 Task: Choose a LinkedIn plan to start my free month.
Action: Mouse moved to (708, 94)
Screenshot: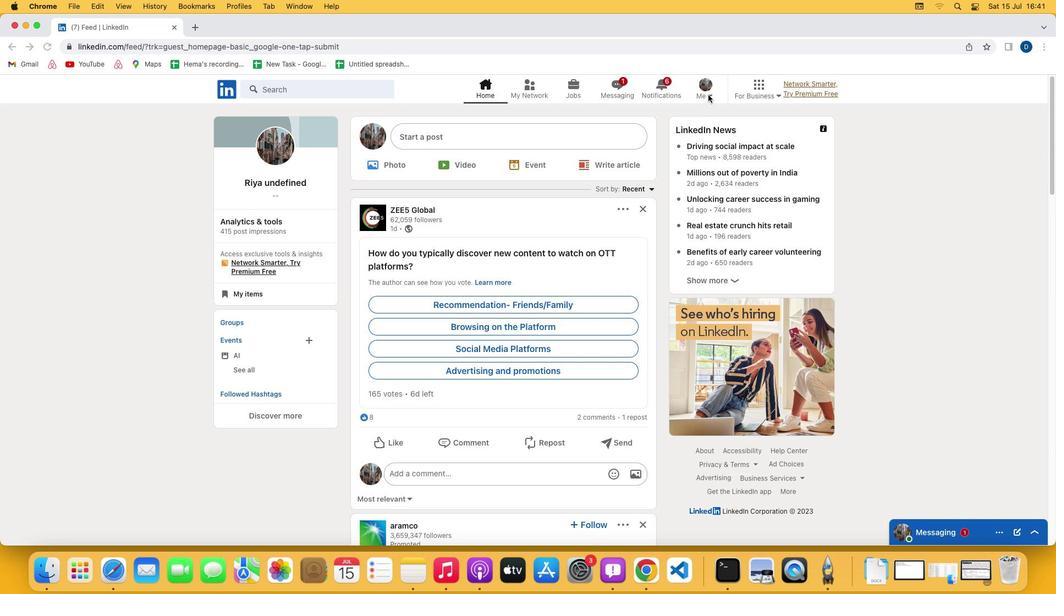
Action: Mouse pressed left at (708, 94)
Screenshot: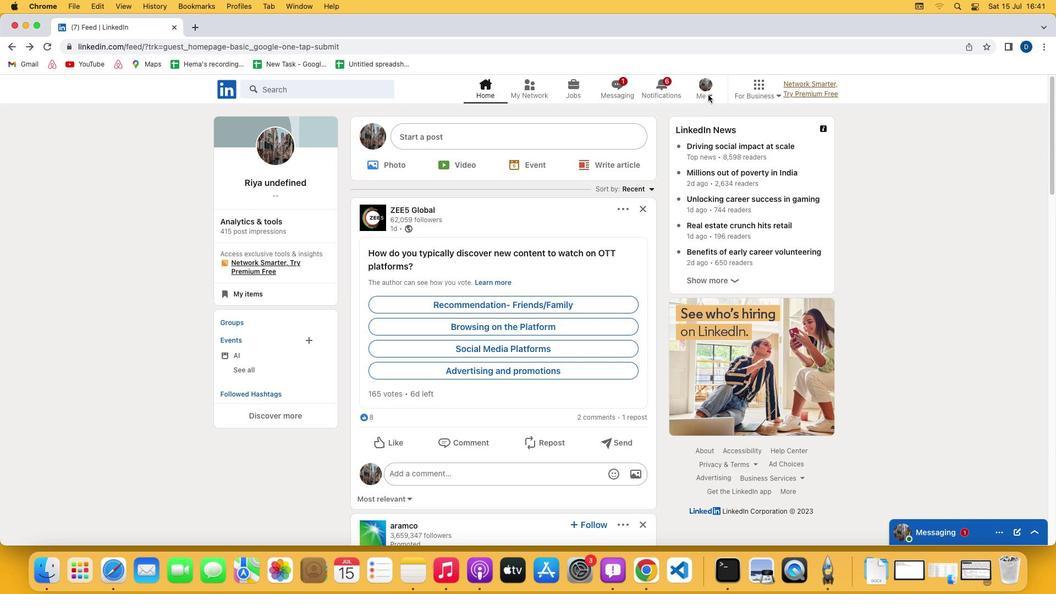 
Action: Mouse pressed left at (708, 94)
Screenshot: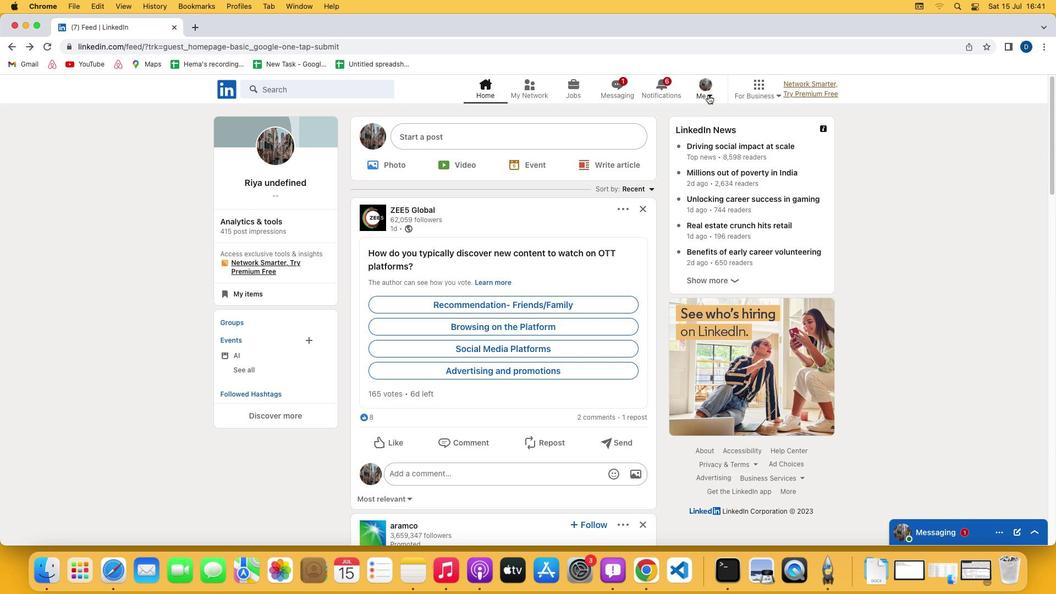 
Action: Mouse moved to (619, 209)
Screenshot: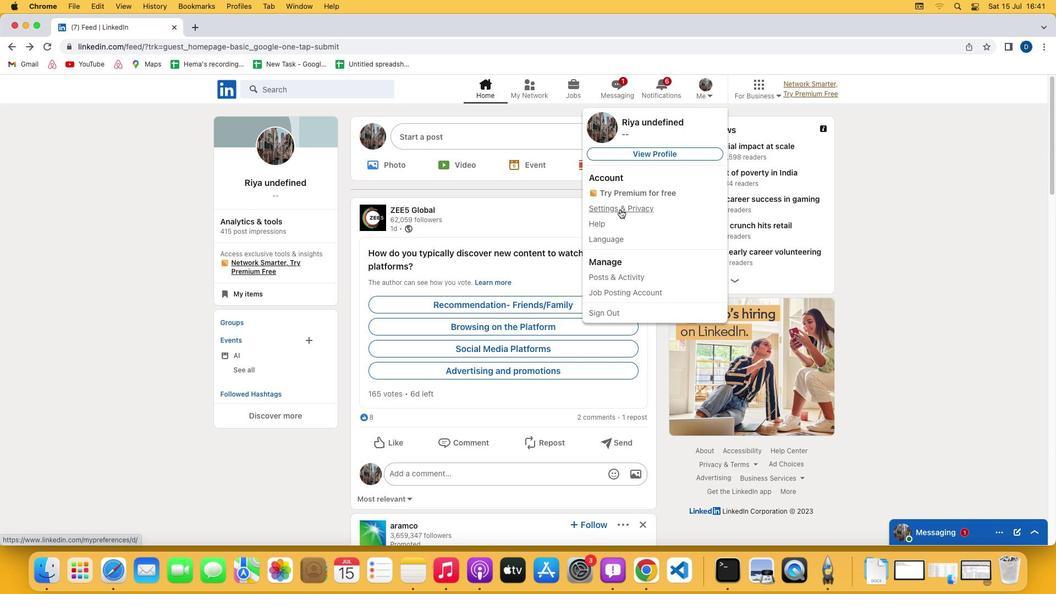
Action: Mouse pressed left at (619, 209)
Screenshot: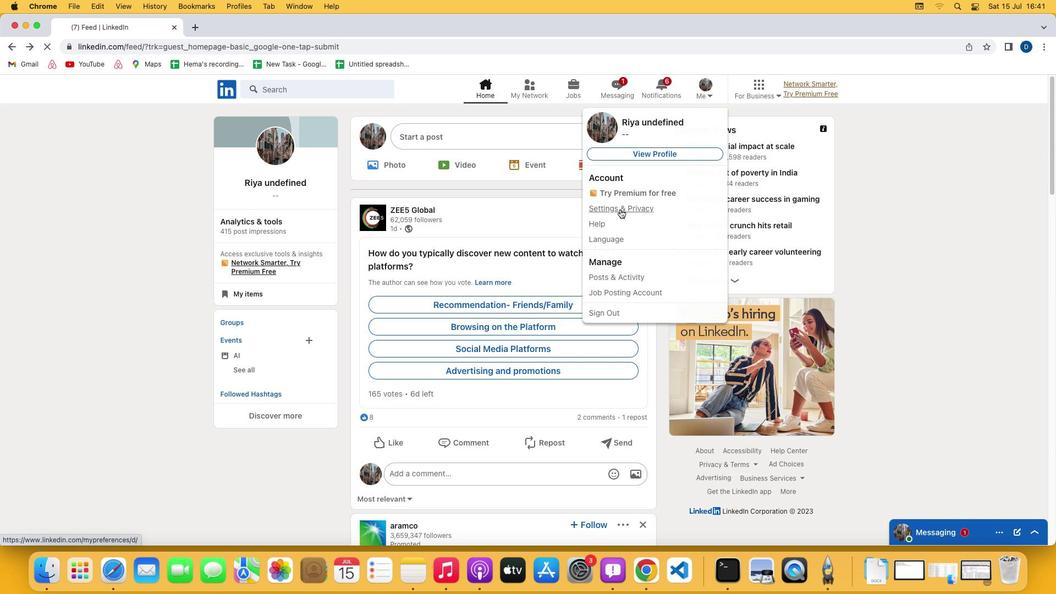 
Action: Mouse moved to (537, 320)
Screenshot: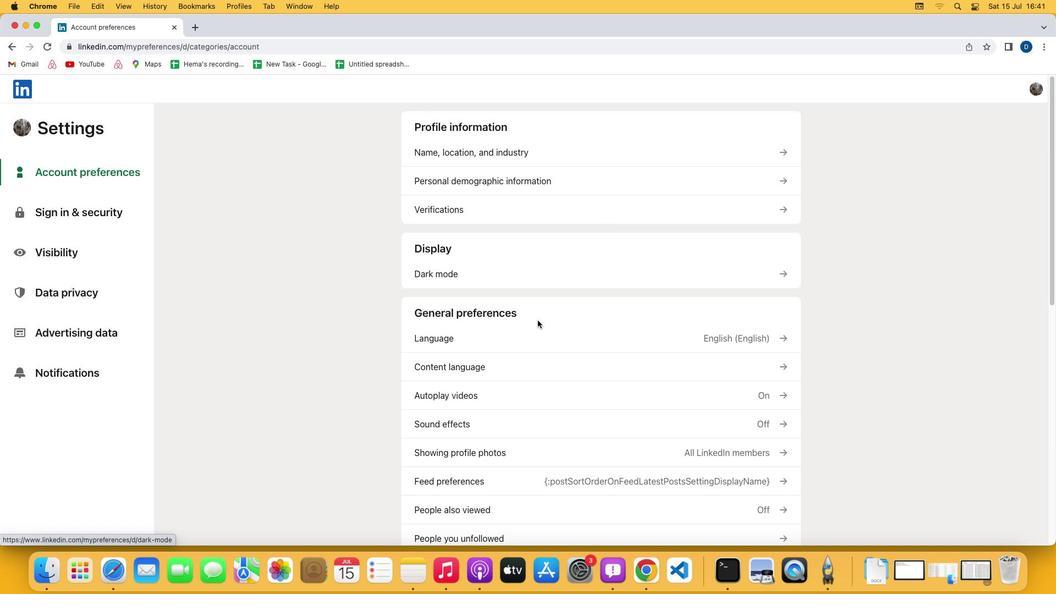 
Action: Mouse scrolled (537, 320) with delta (0, 0)
Screenshot: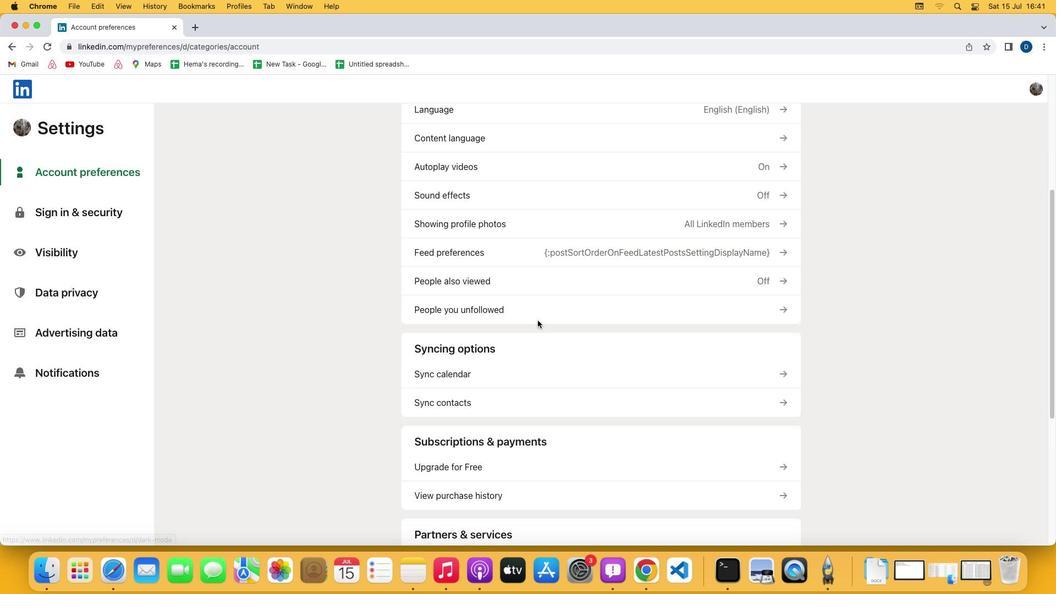 
Action: Mouse scrolled (537, 320) with delta (0, 0)
Screenshot: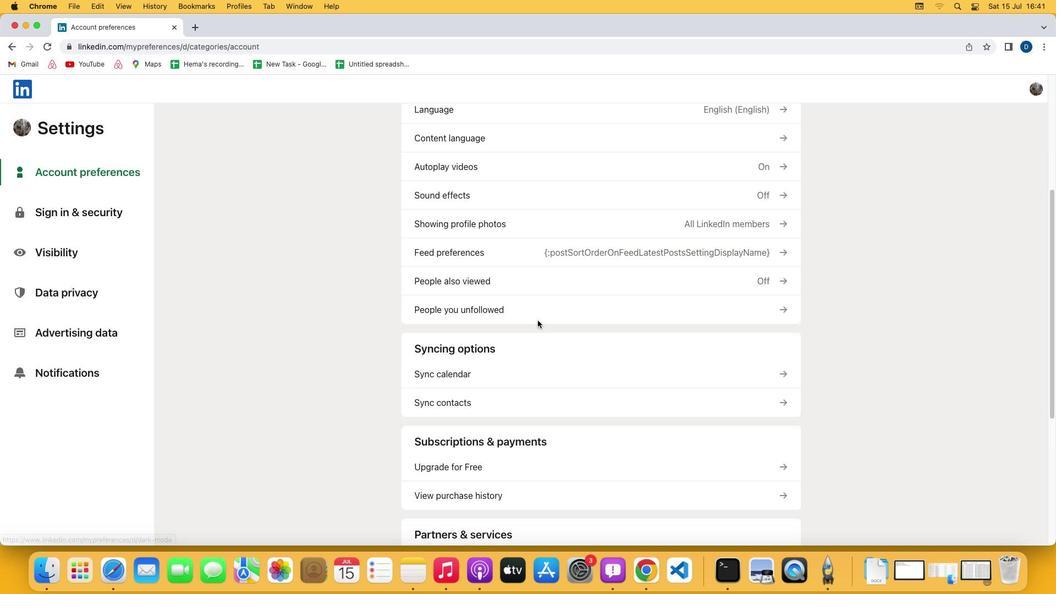 
Action: Mouse scrolled (537, 320) with delta (0, -1)
Screenshot: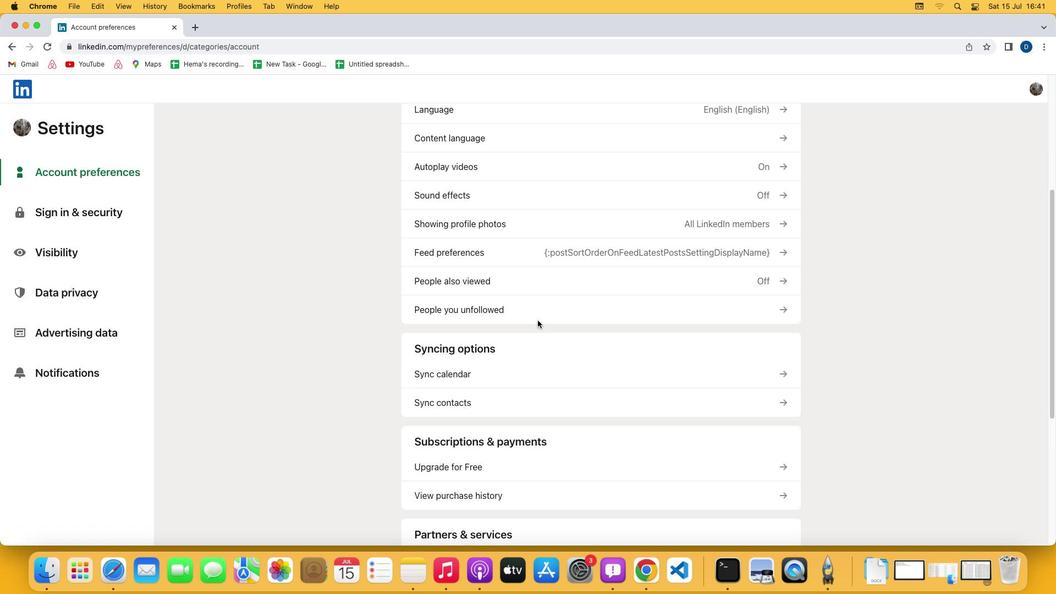 
Action: Mouse scrolled (537, 320) with delta (0, -2)
Screenshot: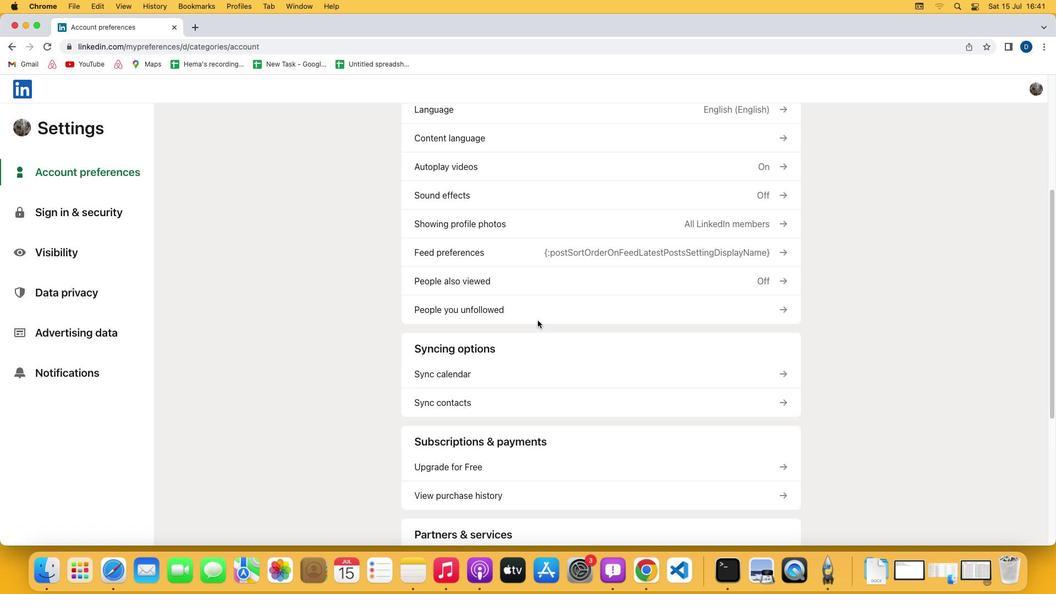 
Action: Mouse scrolled (537, 320) with delta (0, 0)
Screenshot: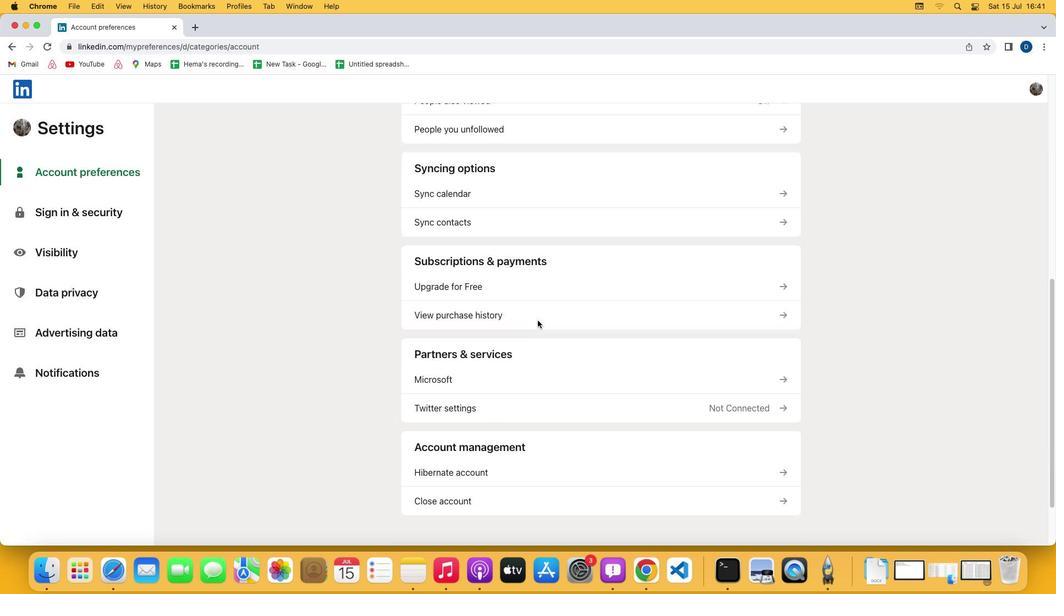 
Action: Mouse scrolled (537, 320) with delta (0, 0)
Screenshot: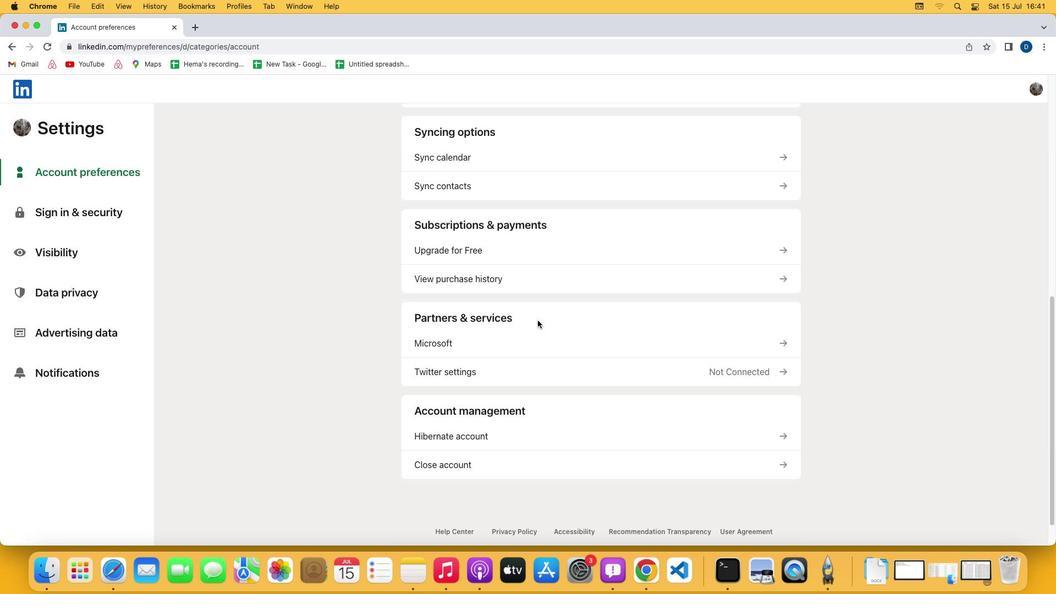 
Action: Mouse scrolled (537, 320) with delta (0, -1)
Screenshot: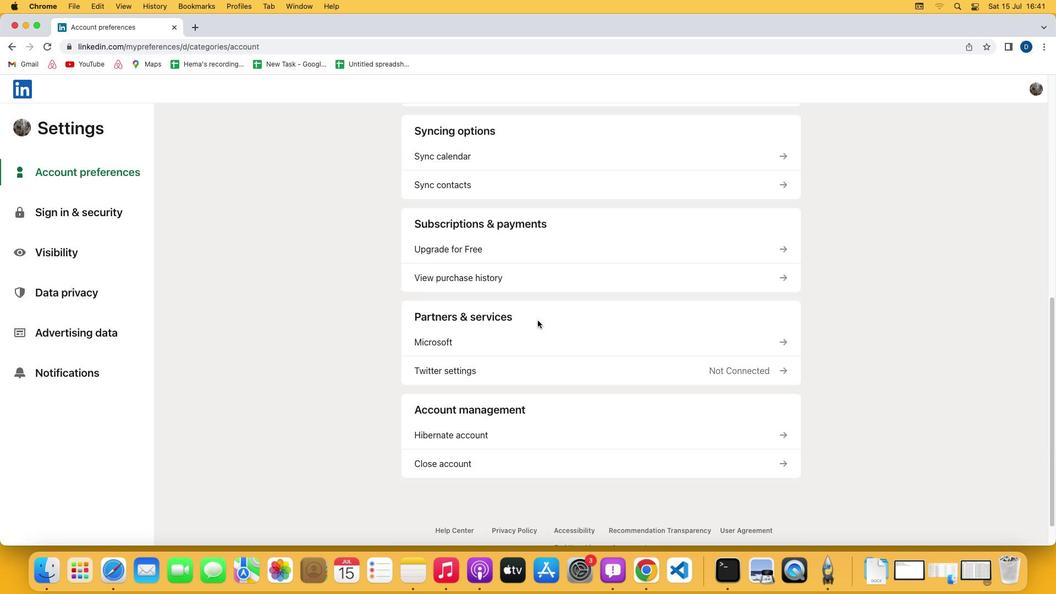 
Action: Mouse scrolled (537, 320) with delta (0, -2)
Screenshot: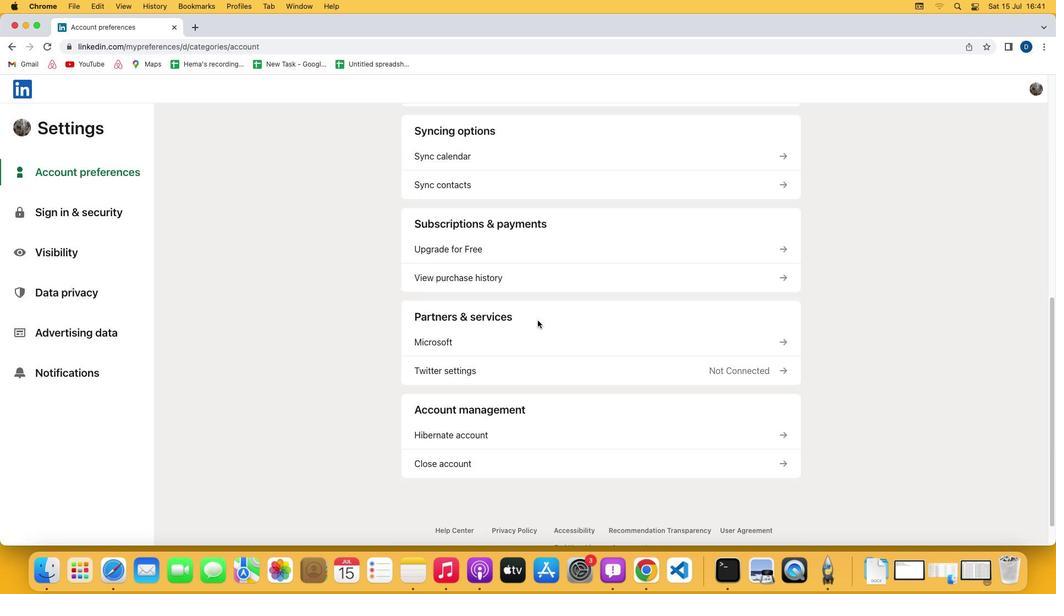 
Action: Mouse moved to (463, 252)
Screenshot: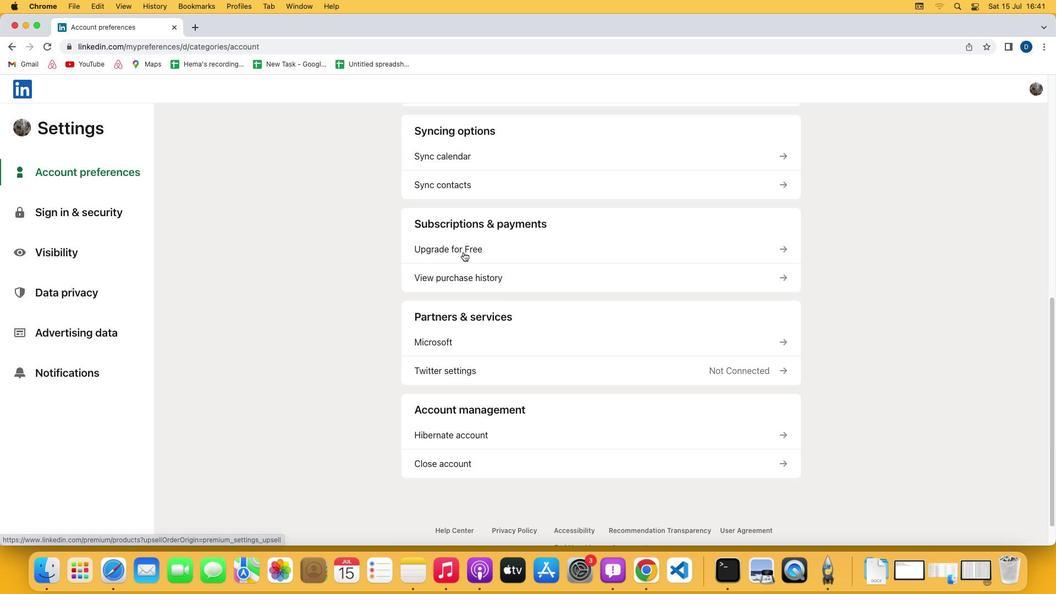 
Action: Mouse pressed left at (463, 252)
Screenshot: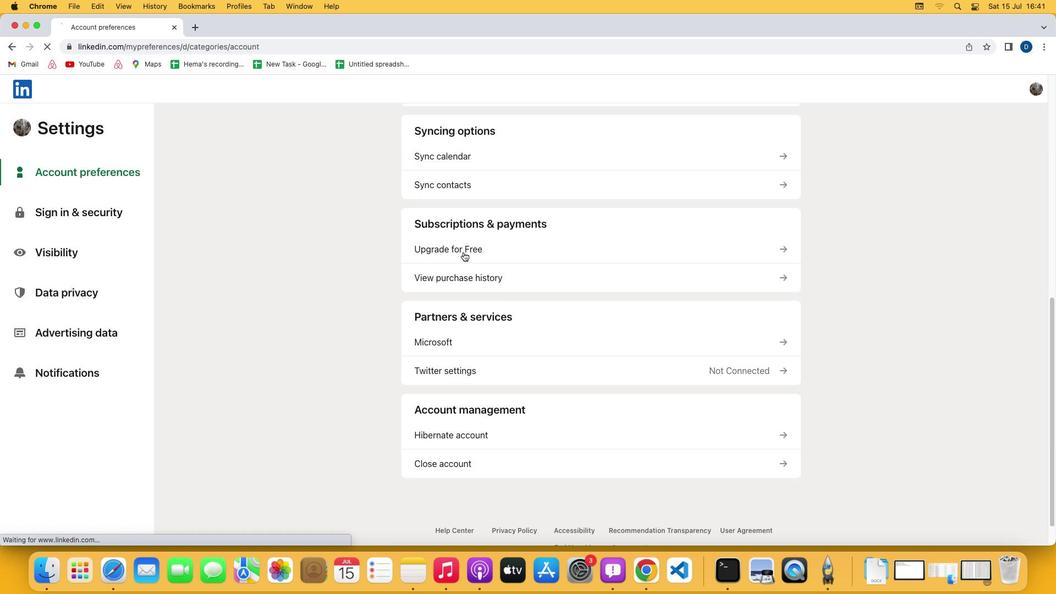 
Action: Mouse moved to (426, 300)
Screenshot: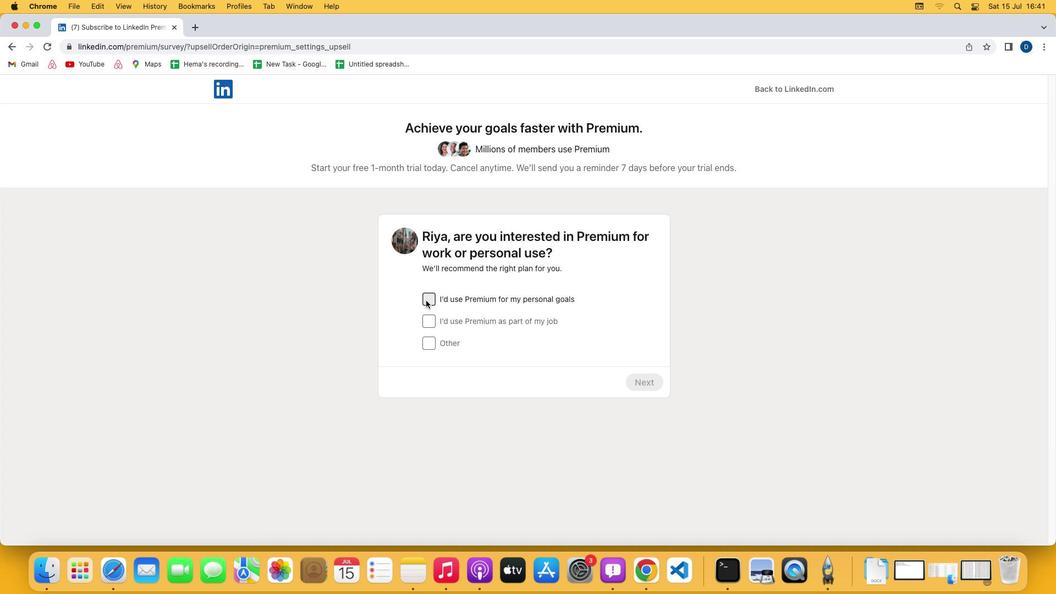 
Action: Mouse pressed left at (426, 300)
Screenshot: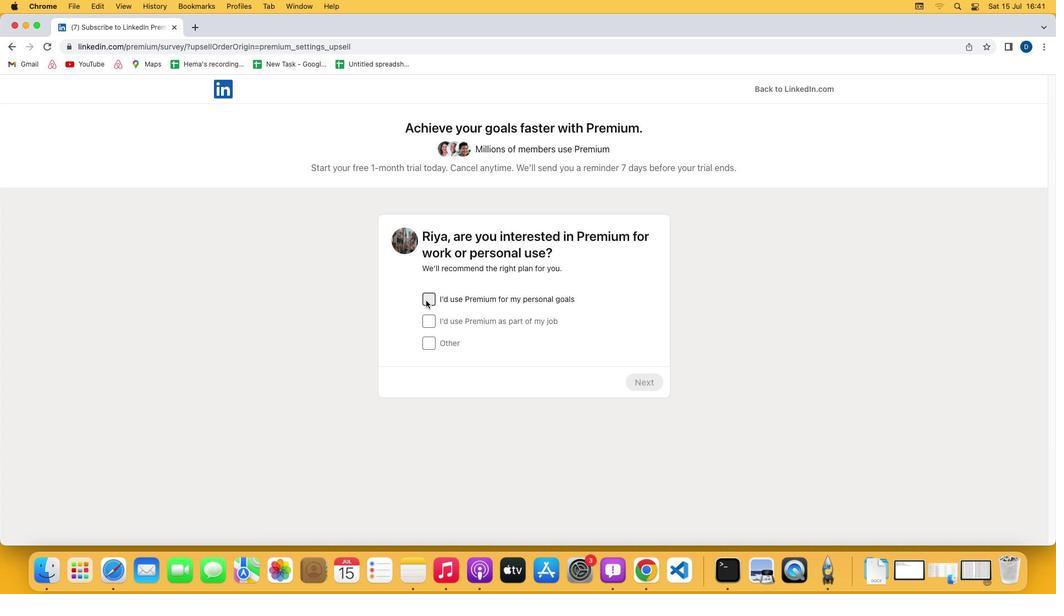 
Action: Mouse moved to (635, 383)
Screenshot: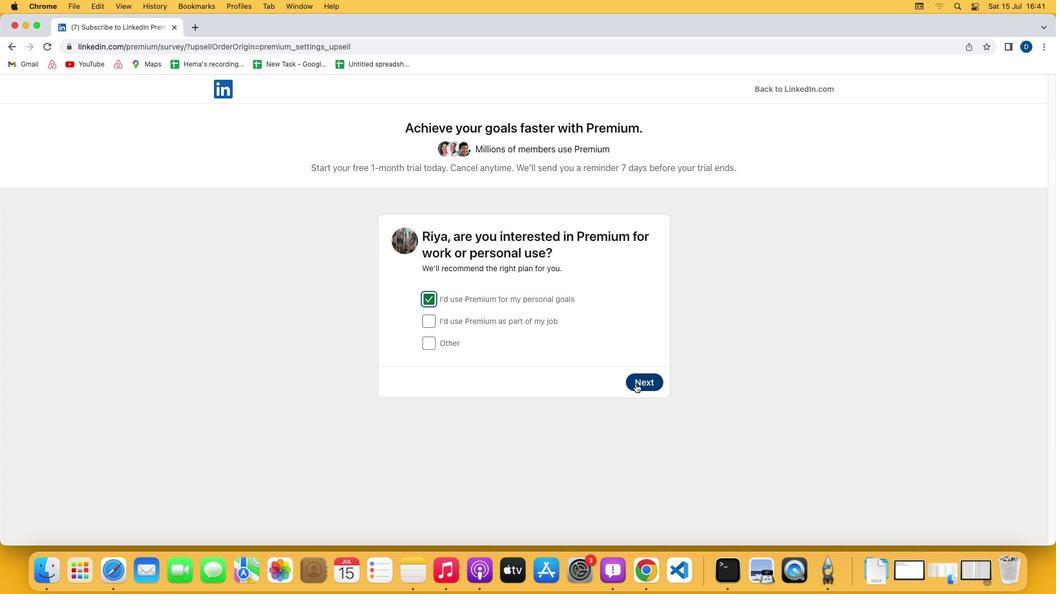 
Action: Mouse pressed left at (635, 383)
Screenshot: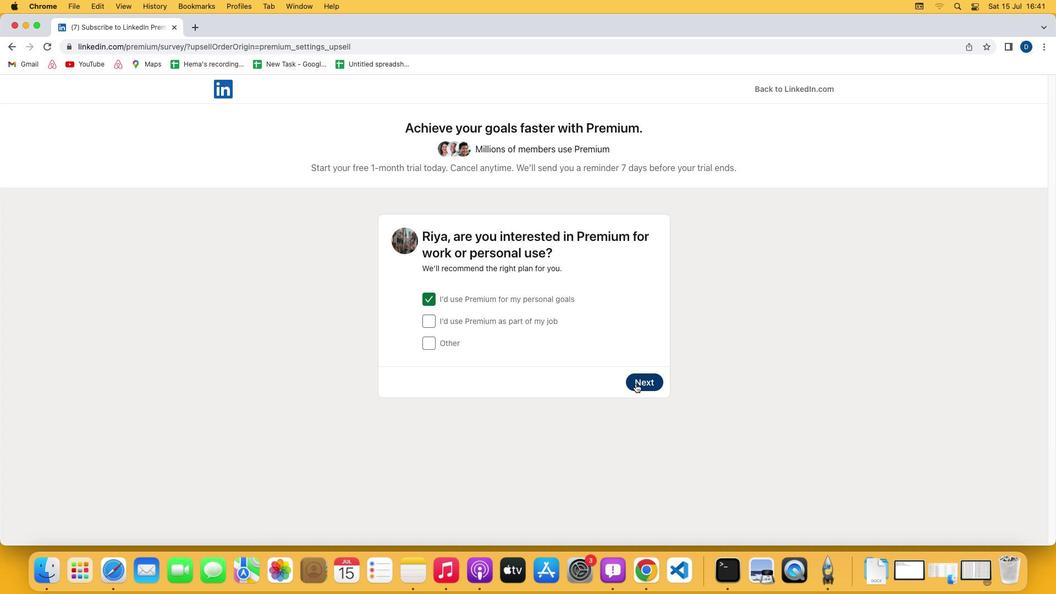
Action: Mouse moved to (643, 449)
Screenshot: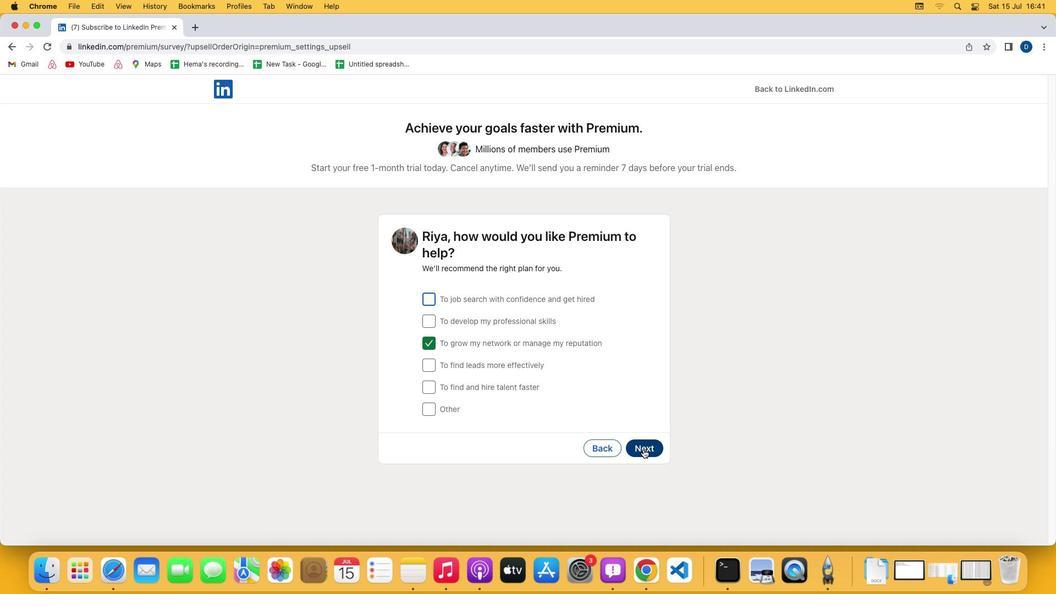 
Action: Mouse pressed left at (643, 449)
Screenshot: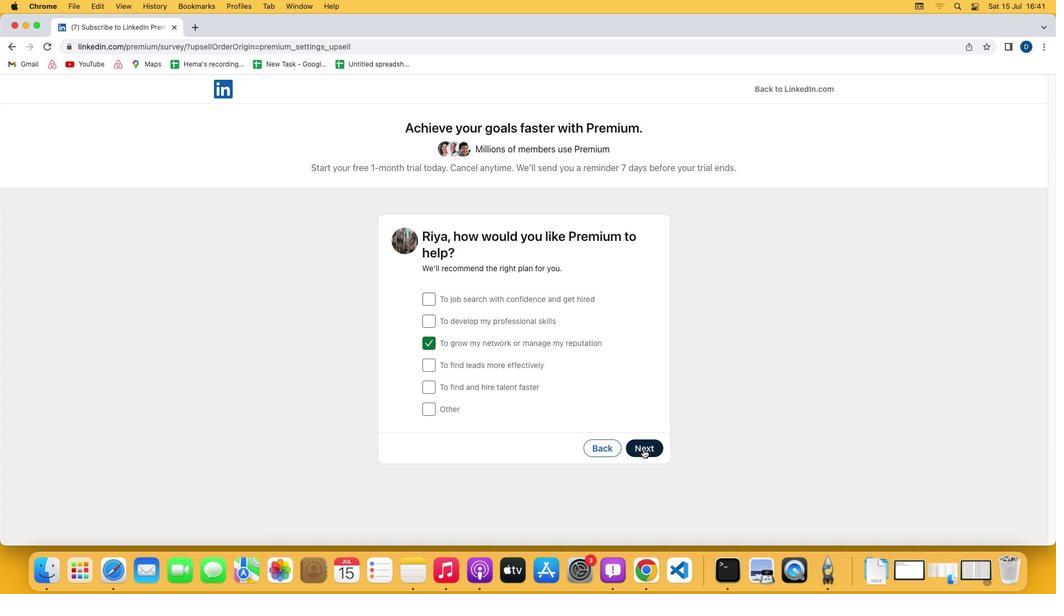 
Action: Mouse moved to (431, 384)
Screenshot: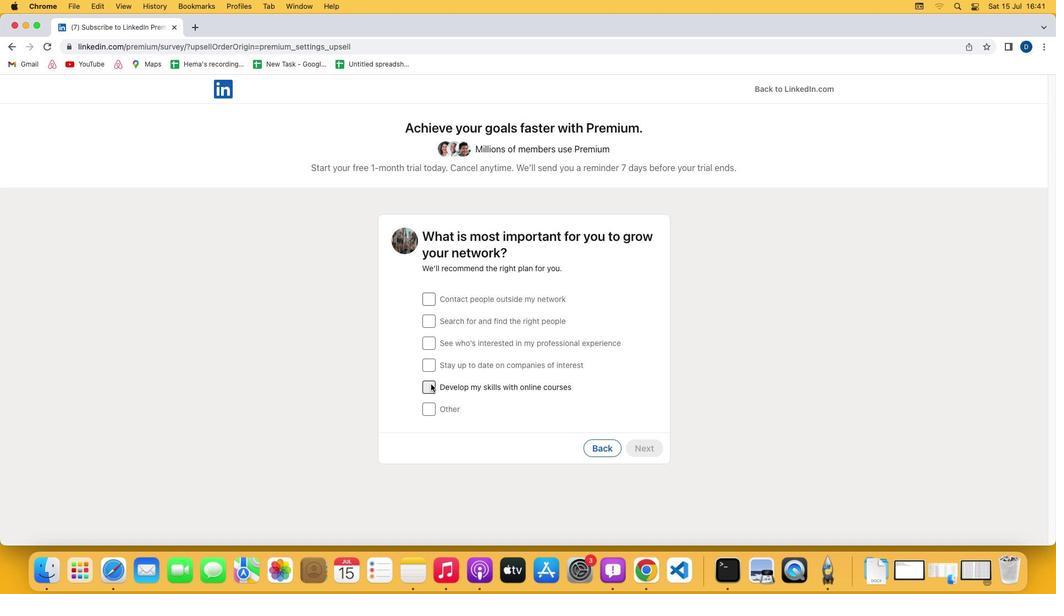 
Action: Mouse pressed left at (431, 384)
Screenshot: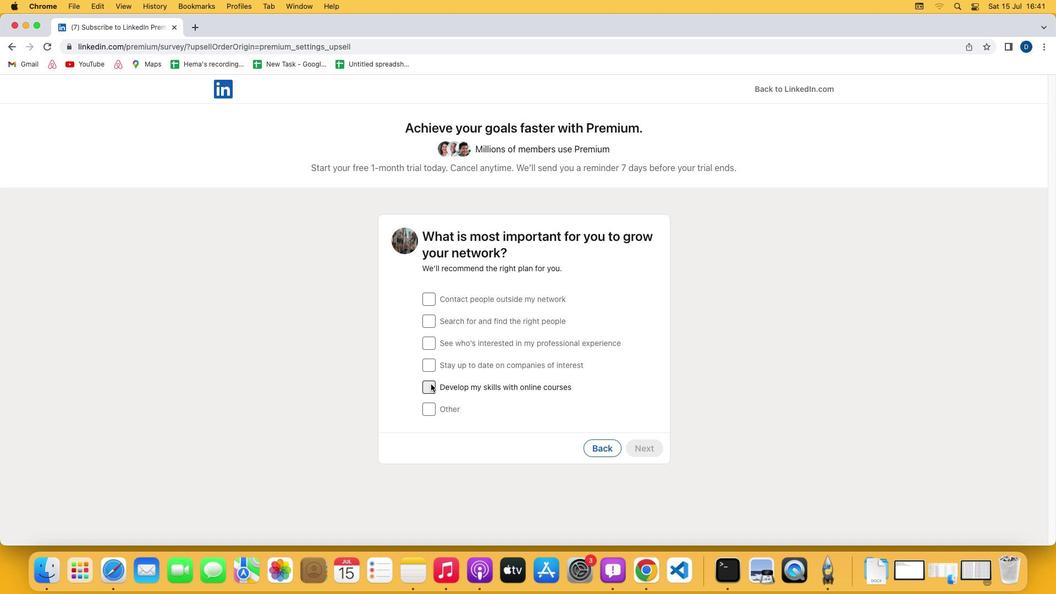 
Action: Mouse moved to (647, 443)
Screenshot: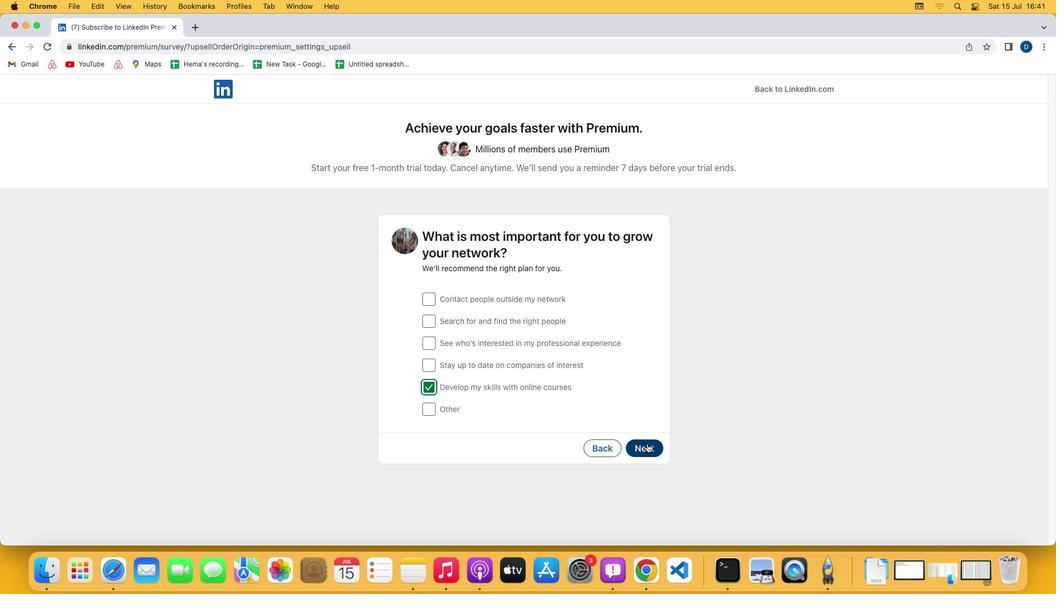 
Action: Mouse pressed left at (647, 443)
Screenshot: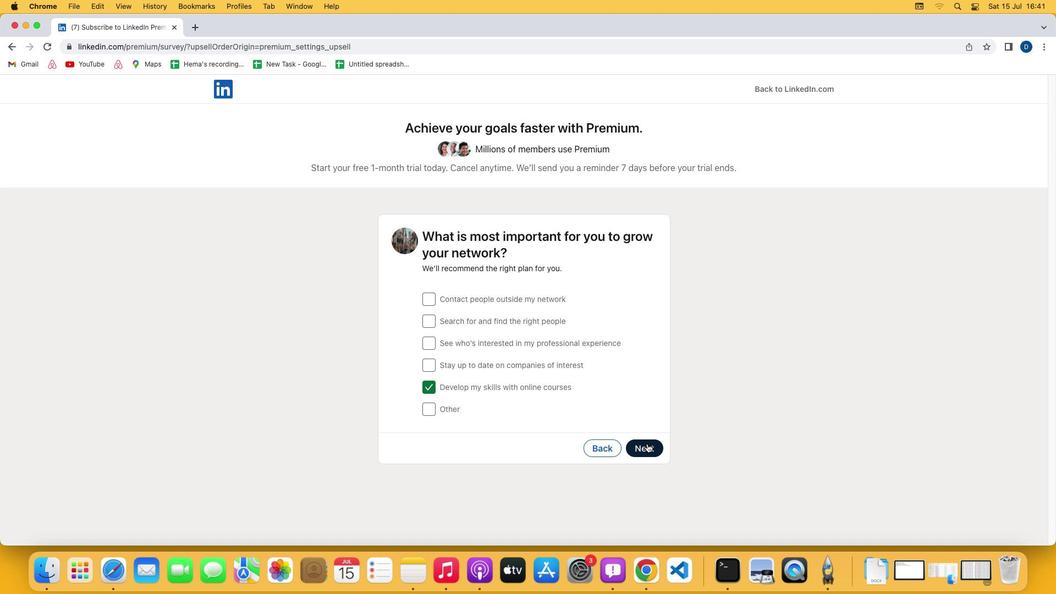 
Action: Mouse moved to (294, 420)
Screenshot: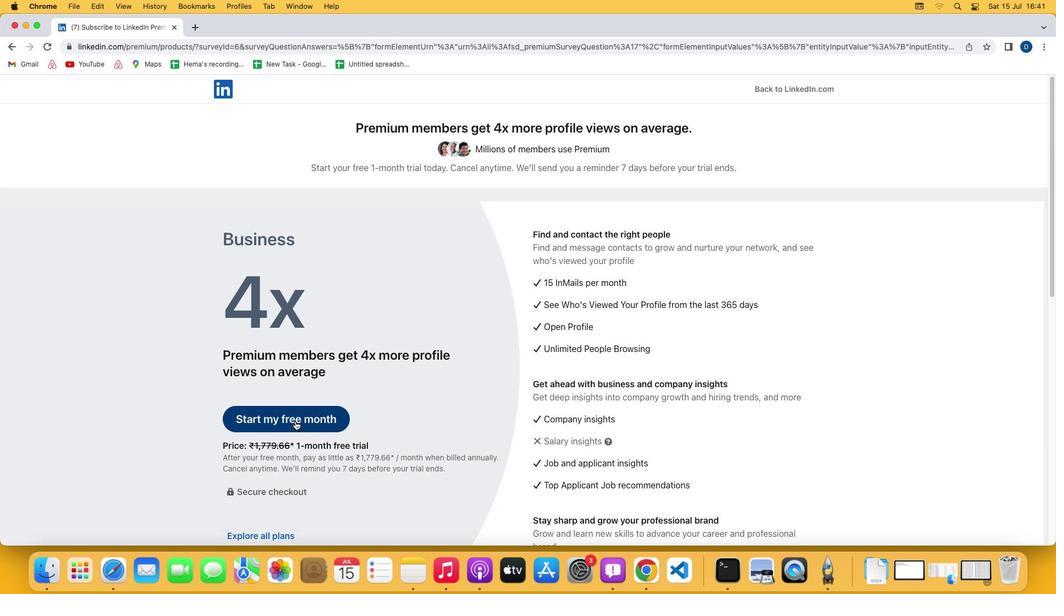 
Action: Mouse pressed left at (294, 420)
Screenshot: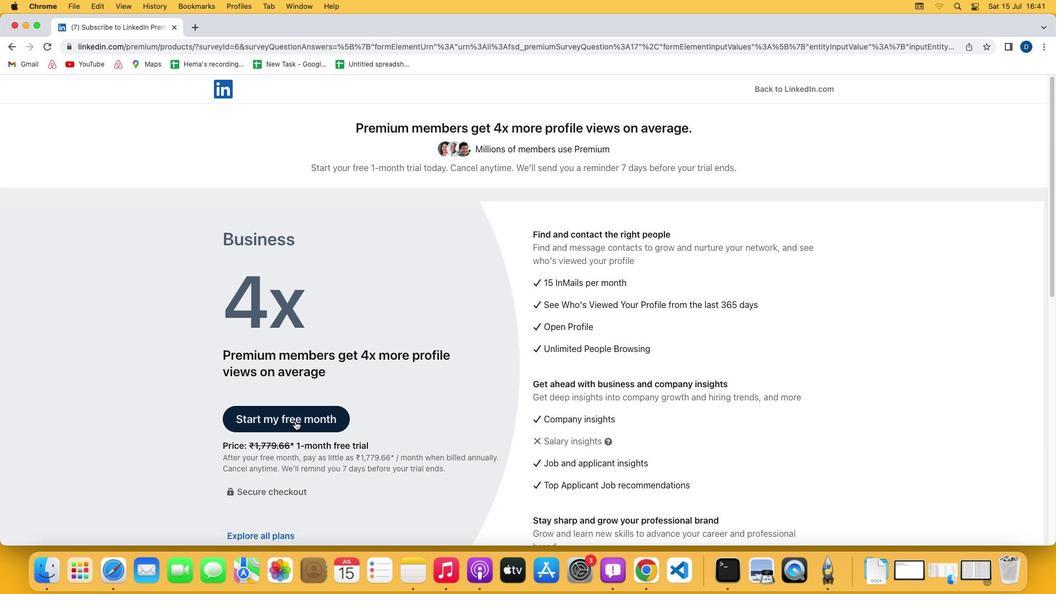
